 Task: Add a condition where "Tags Contains at least one of the following" "support" in recently solved tickets.
Action: Mouse moved to (117, 366)
Screenshot: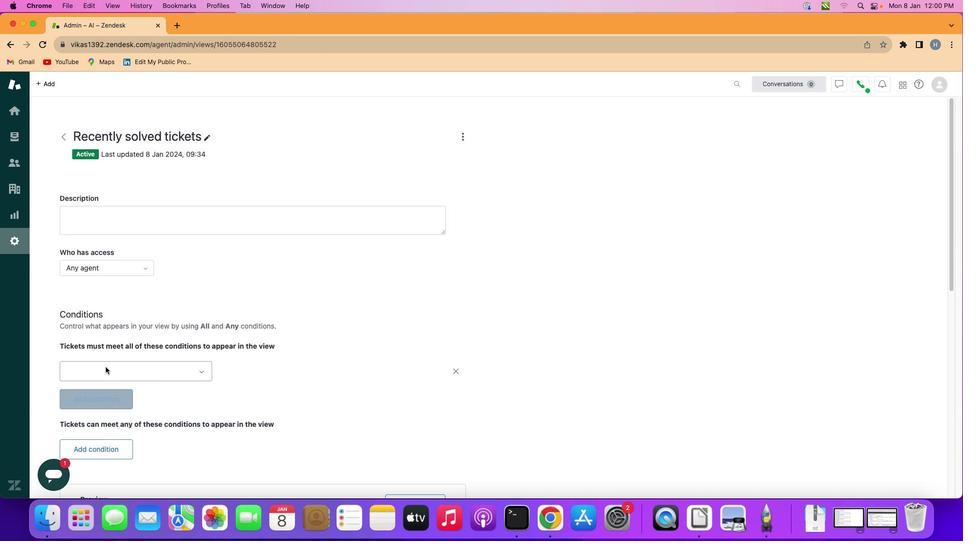 
Action: Mouse pressed left at (117, 366)
Screenshot: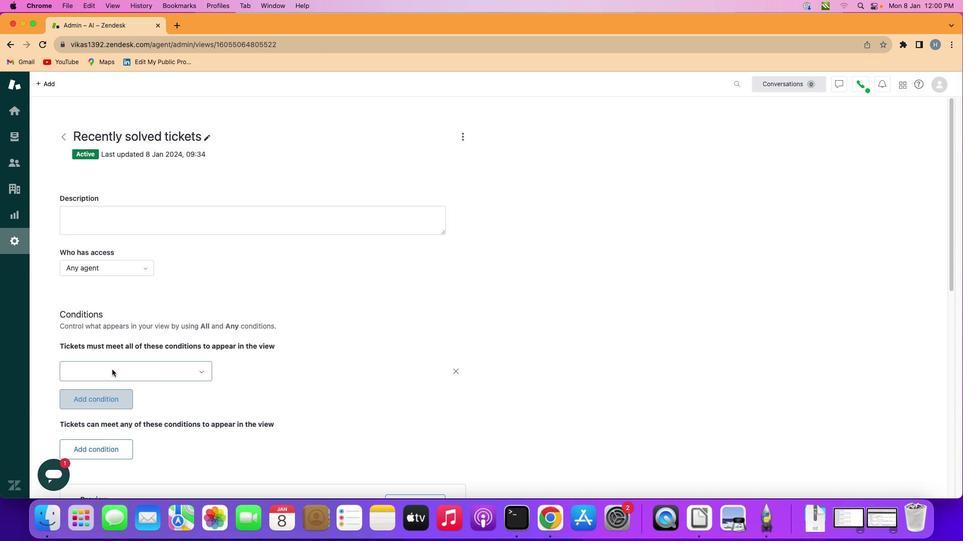 
Action: Mouse moved to (150, 371)
Screenshot: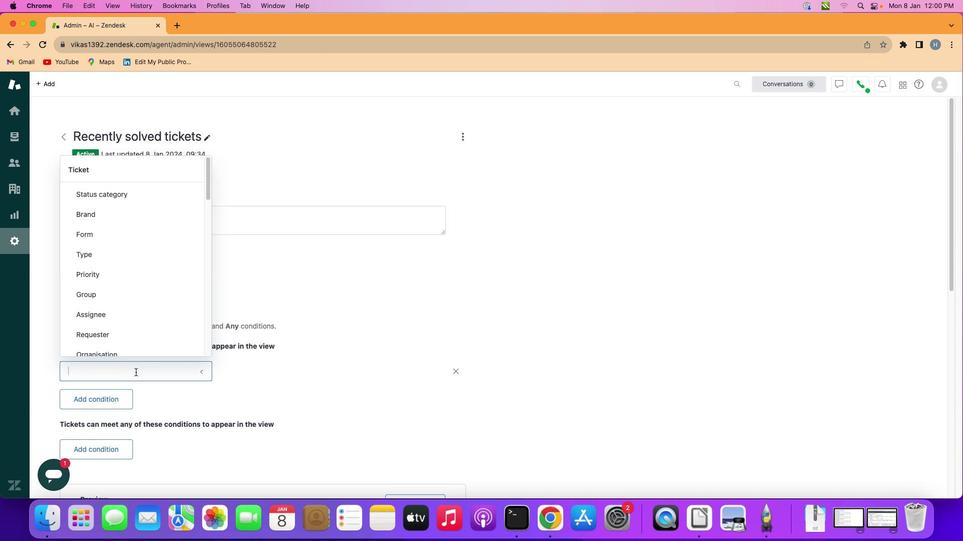 
Action: Mouse pressed left at (150, 371)
Screenshot: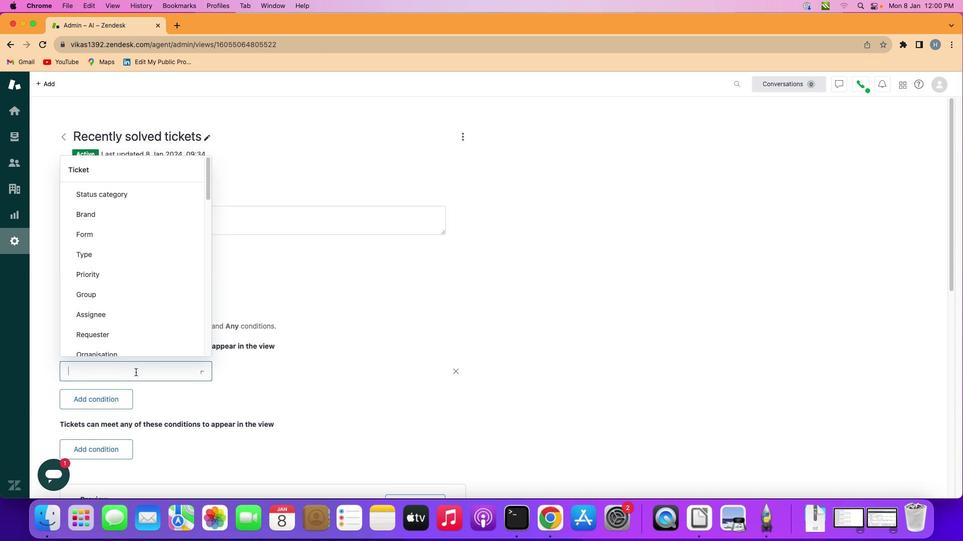 
Action: Mouse moved to (168, 330)
Screenshot: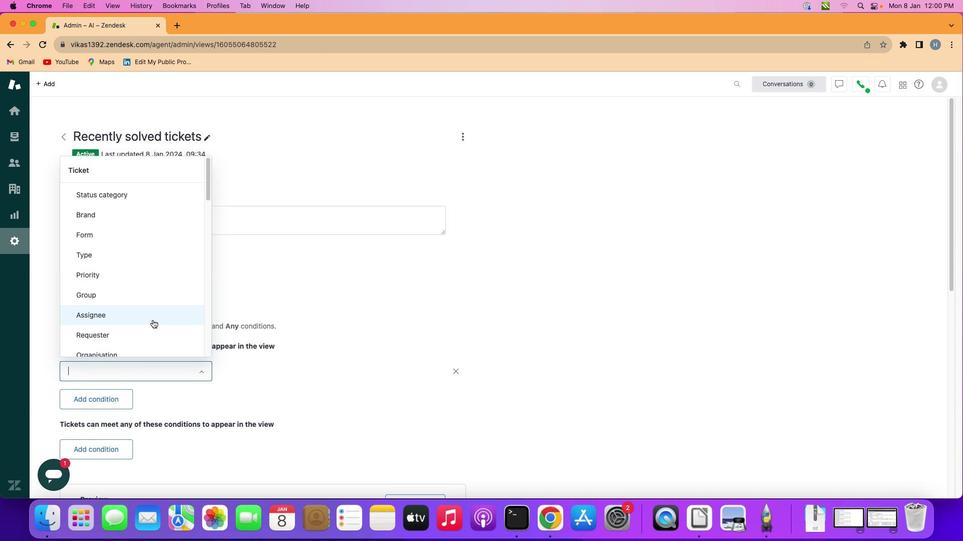 
Action: Mouse scrolled (168, 330) with delta (13, 79)
Screenshot: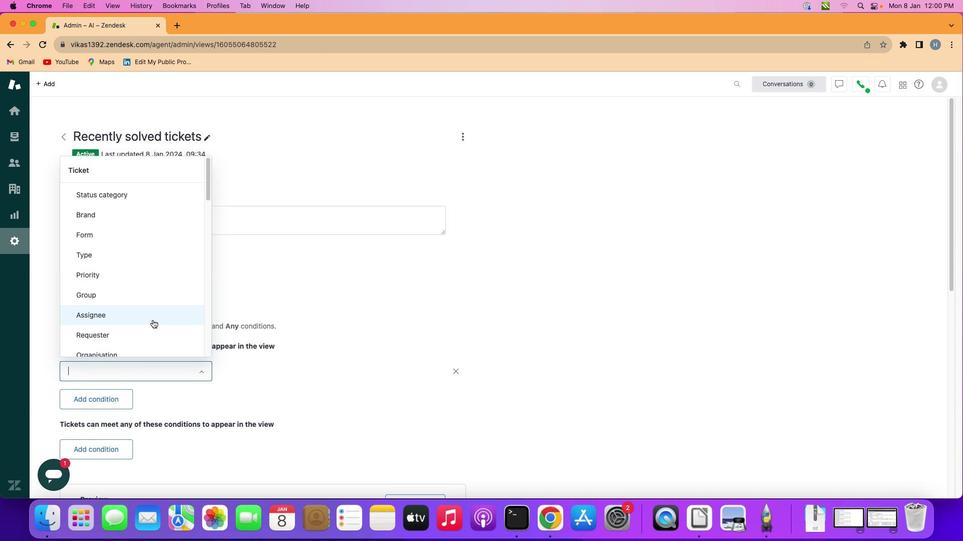 
Action: Mouse scrolled (168, 330) with delta (13, 78)
Screenshot: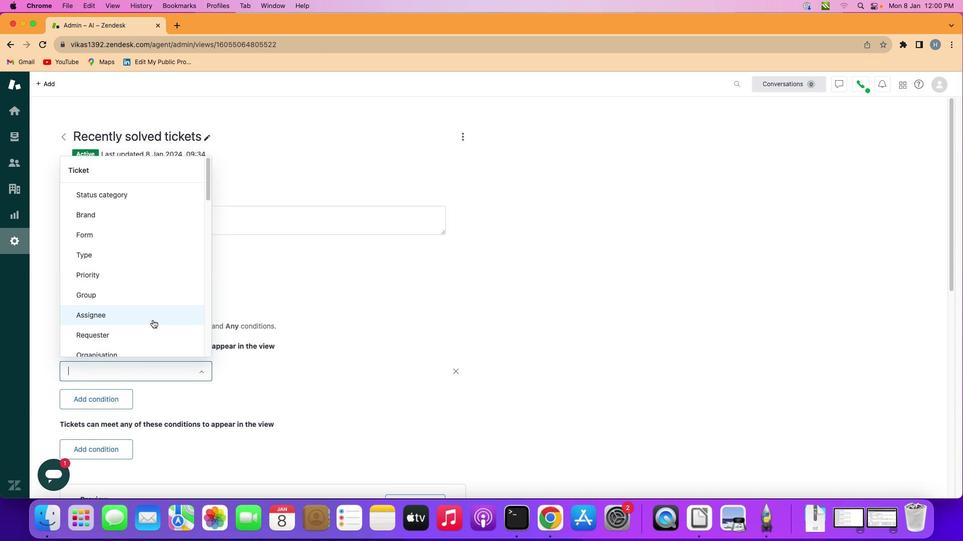 
Action: Mouse scrolled (168, 330) with delta (13, 79)
Screenshot: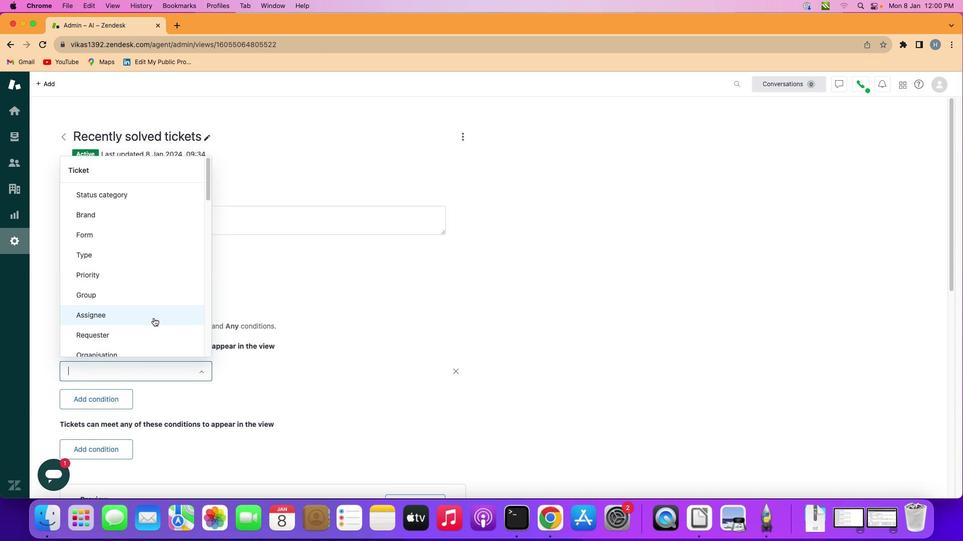 
Action: Mouse scrolled (168, 330) with delta (13, 79)
Screenshot: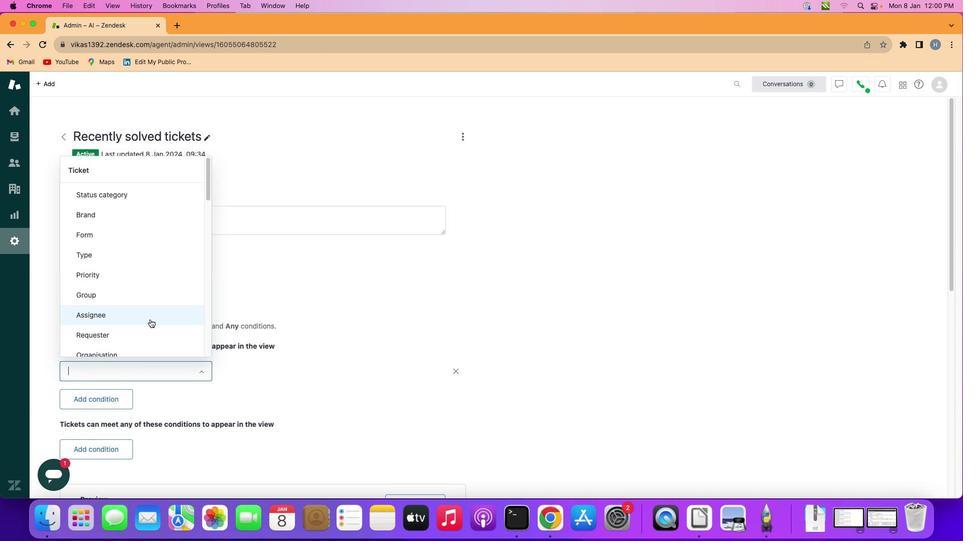 
Action: Mouse moved to (165, 329)
Screenshot: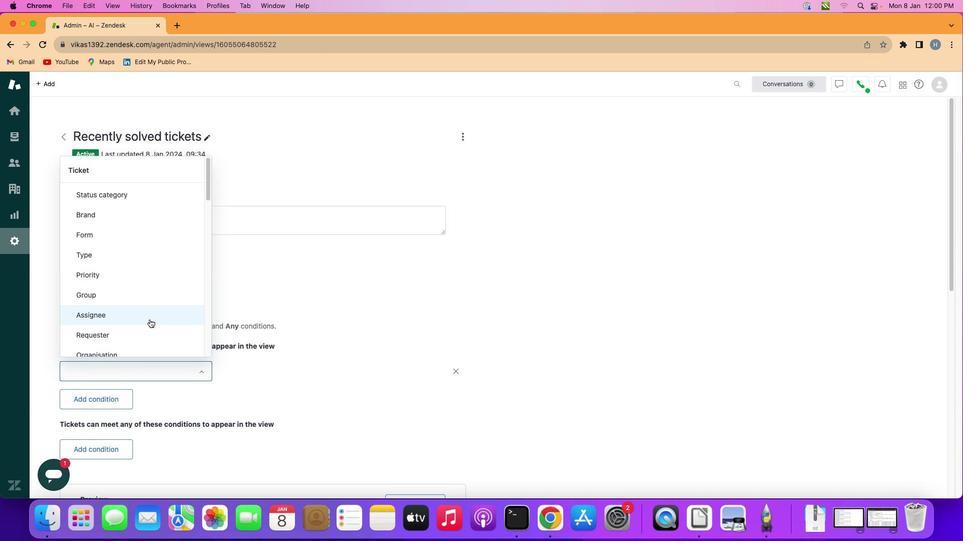 
Action: Mouse scrolled (165, 329) with delta (13, 79)
Screenshot: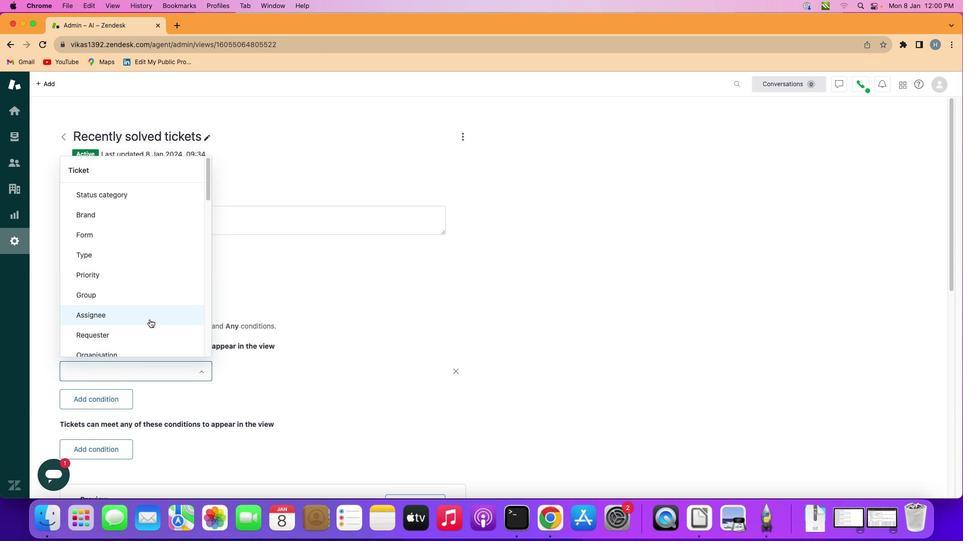 
Action: Mouse scrolled (165, 329) with delta (13, 79)
Screenshot: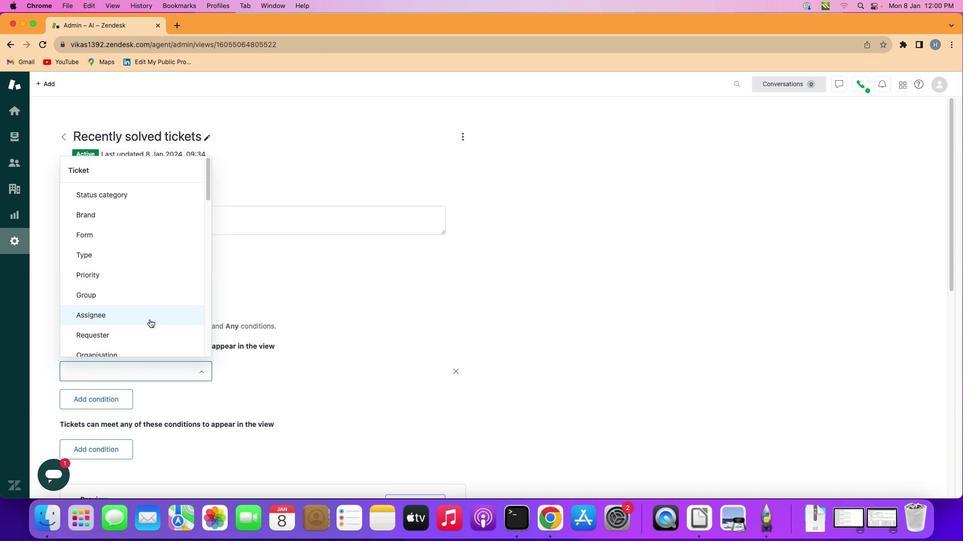 
Action: Mouse scrolled (165, 329) with delta (13, 79)
Screenshot: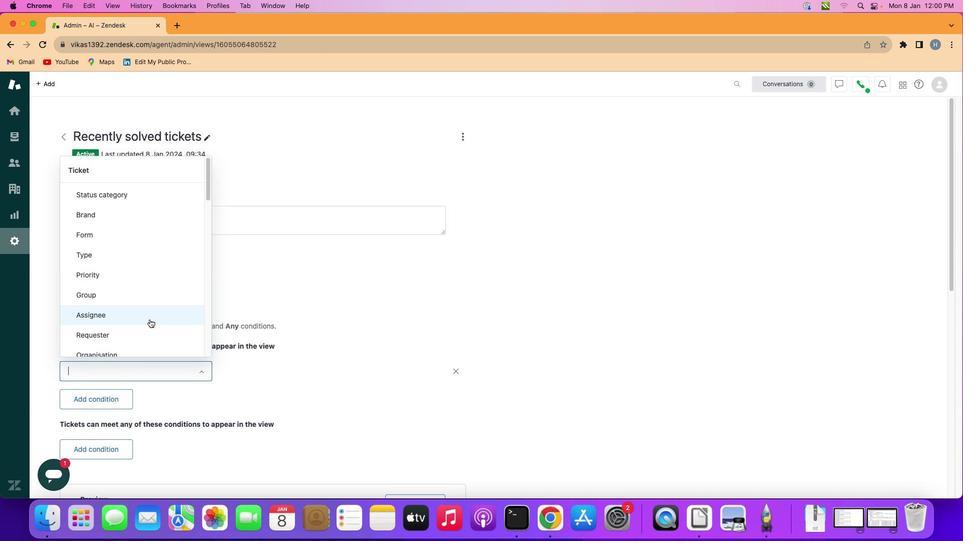 
Action: Mouse scrolled (165, 329) with delta (13, 79)
Screenshot: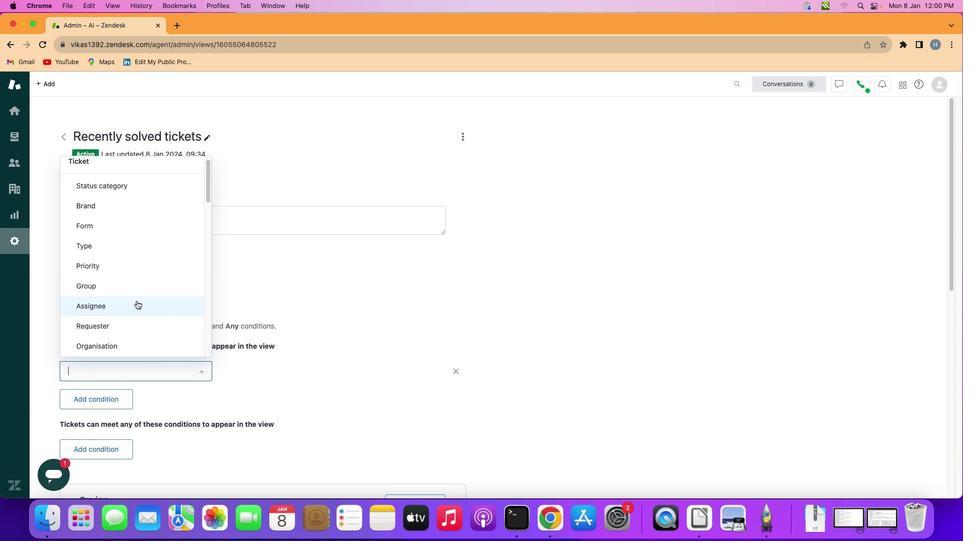 
Action: Mouse scrolled (165, 329) with delta (13, 79)
Screenshot: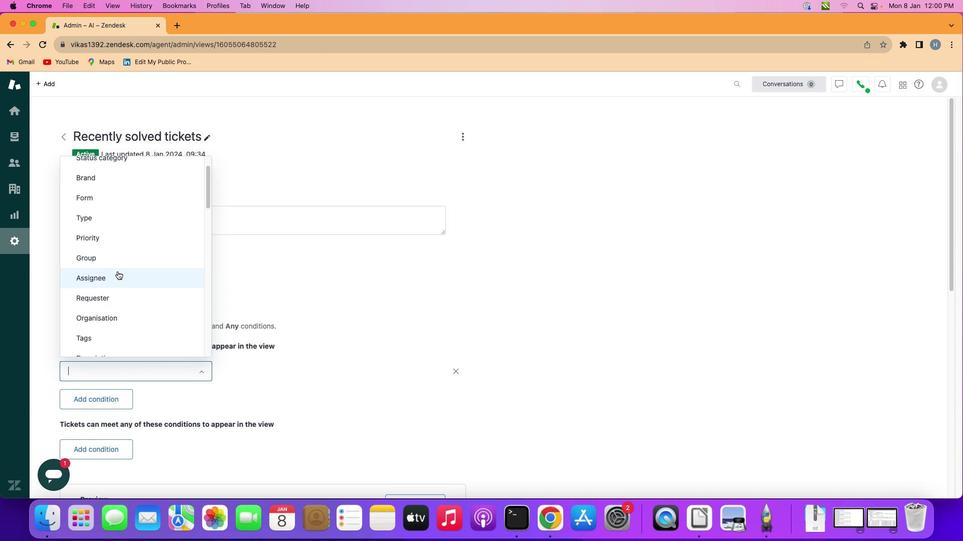 
Action: Mouse moved to (164, 327)
Screenshot: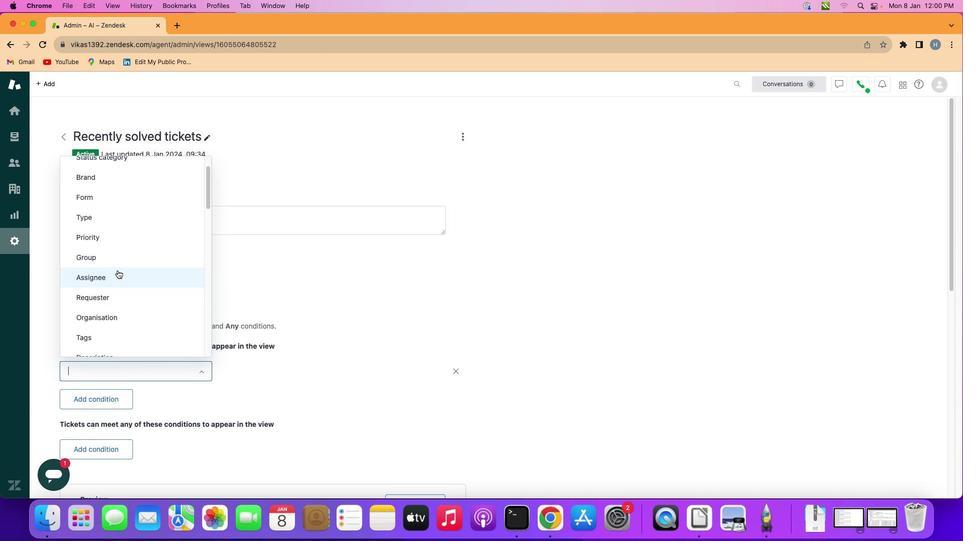 
Action: Mouse scrolled (164, 327) with delta (13, 79)
Screenshot: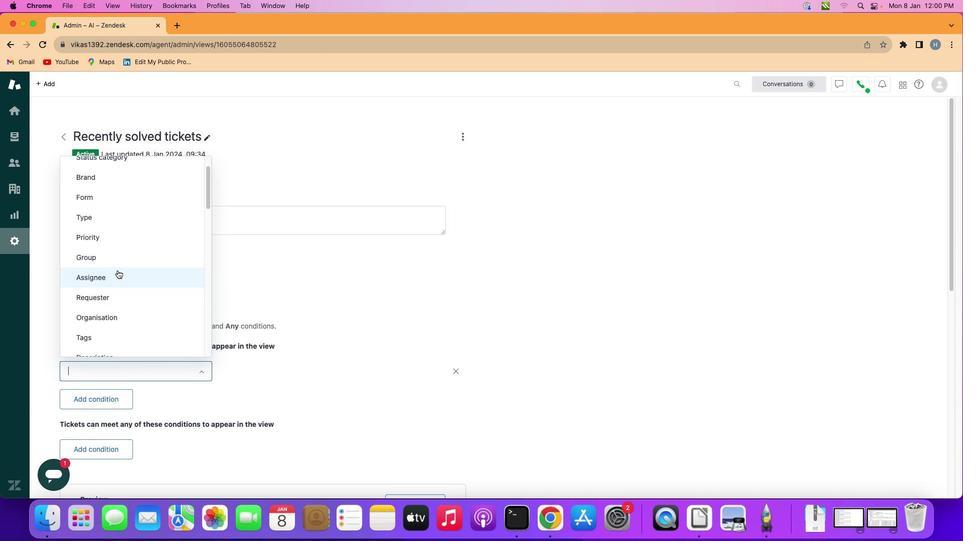 
Action: Mouse moved to (132, 290)
Screenshot: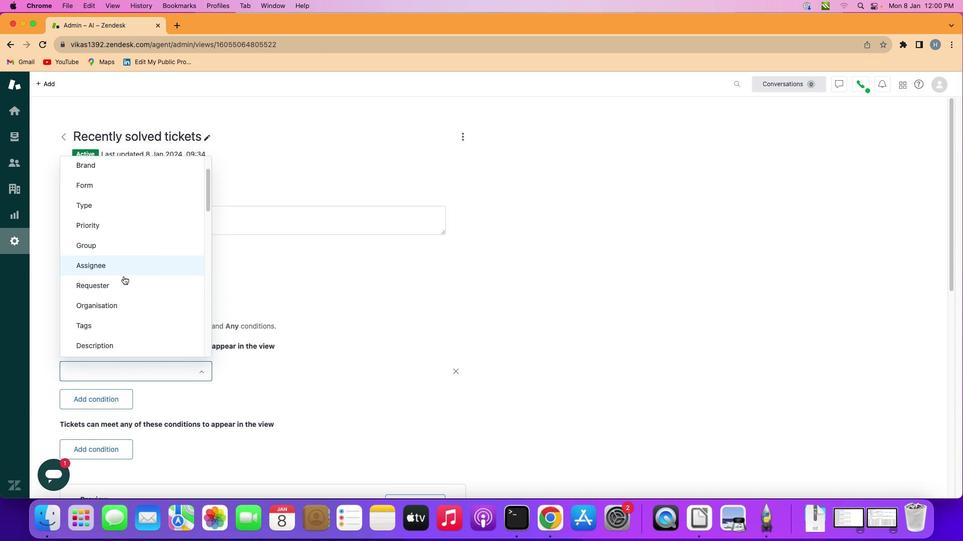 
Action: Mouse scrolled (132, 290) with delta (13, 79)
Screenshot: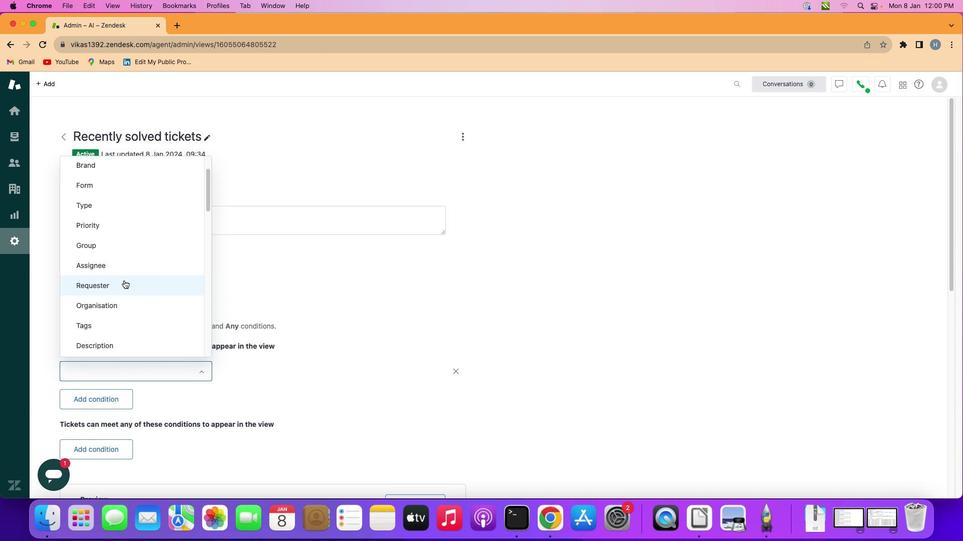 
Action: Mouse moved to (132, 290)
Screenshot: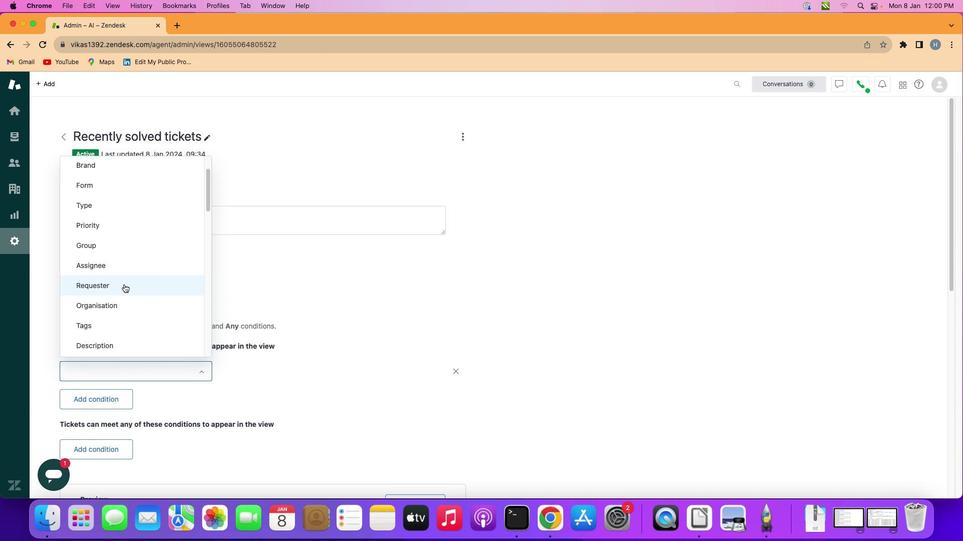 
Action: Mouse scrolled (132, 290) with delta (13, 79)
Screenshot: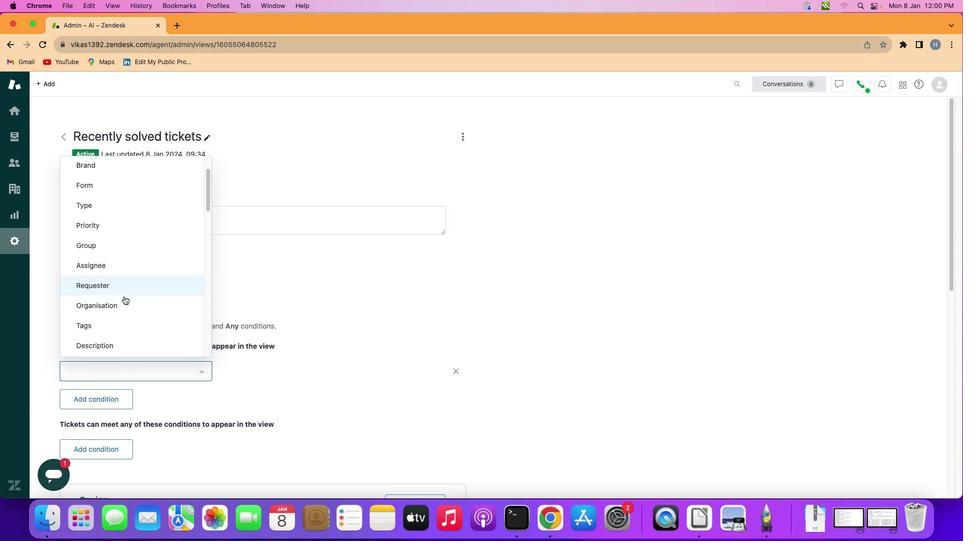 
Action: Mouse moved to (134, 329)
Screenshot: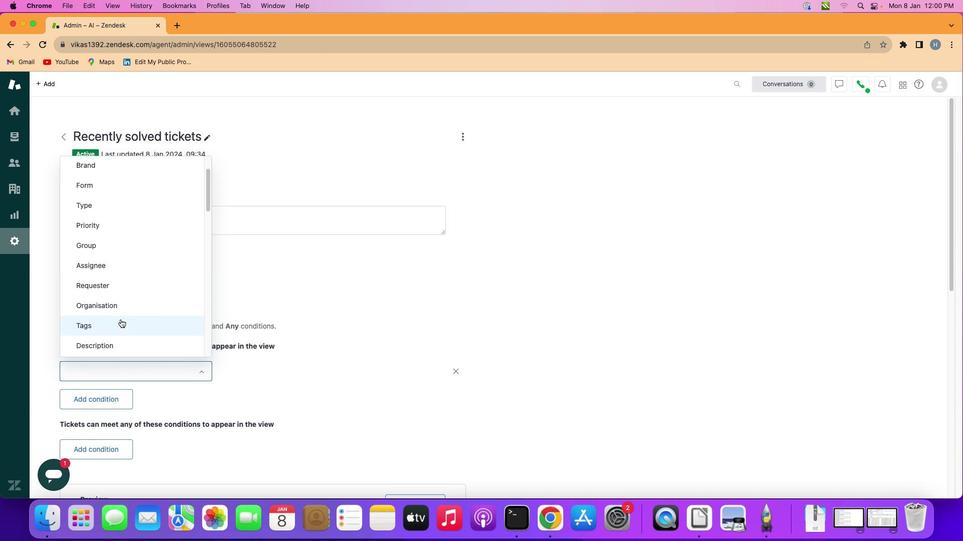 
Action: Mouse pressed left at (134, 329)
Screenshot: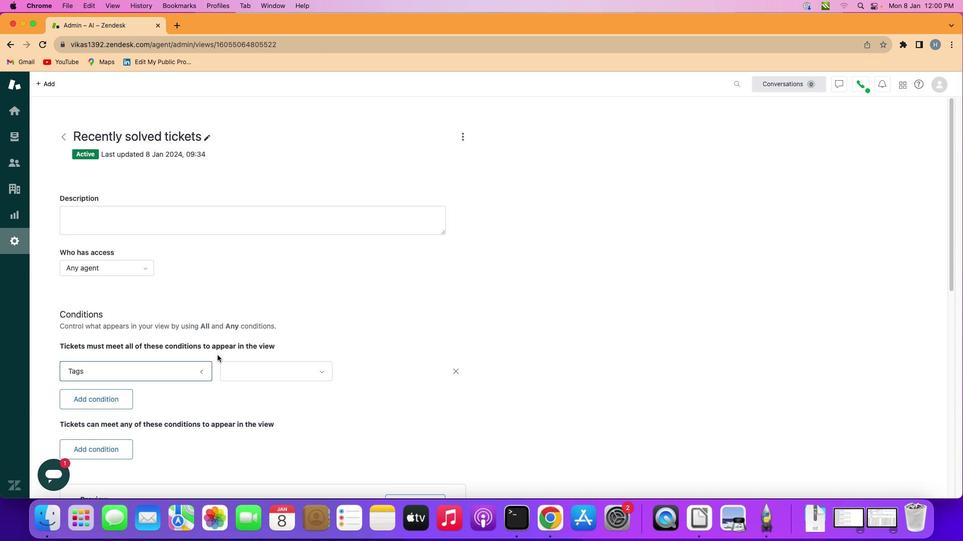
Action: Mouse moved to (293, 372)
Screenshot: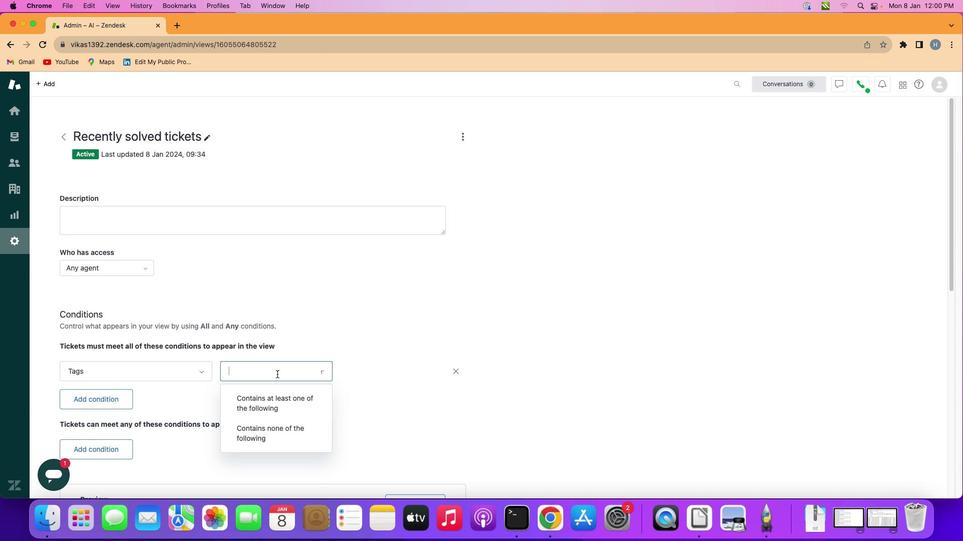 
Action: Mouse pressed left at (293, 372)
Screenshot: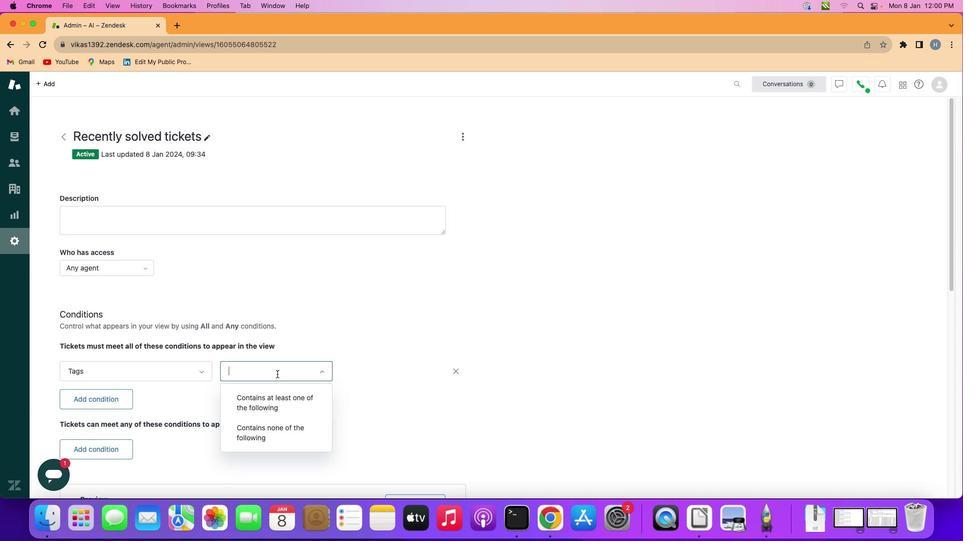 
Action: Mouse moved to (284, 392)
Screenshot: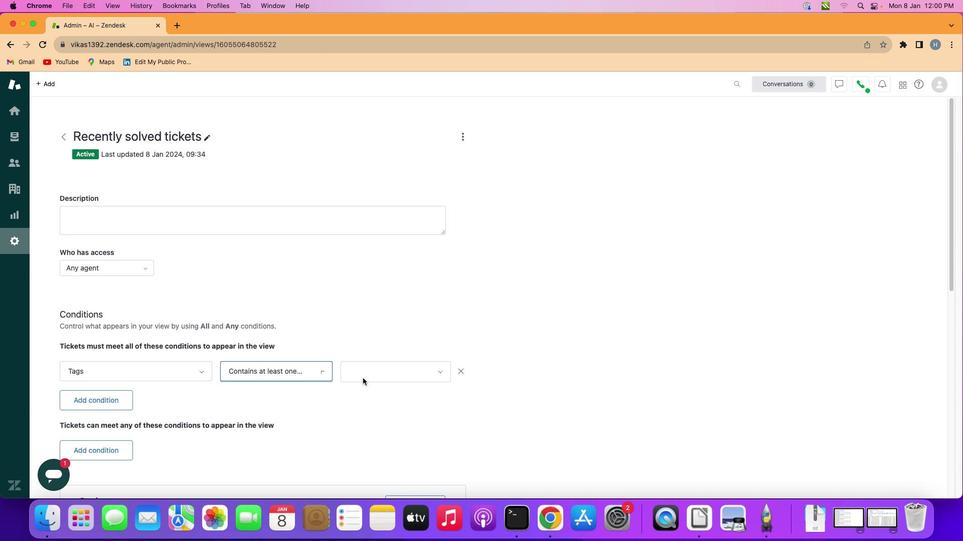 
Action: Mouse pressed left at (284, 392)
Screenshot: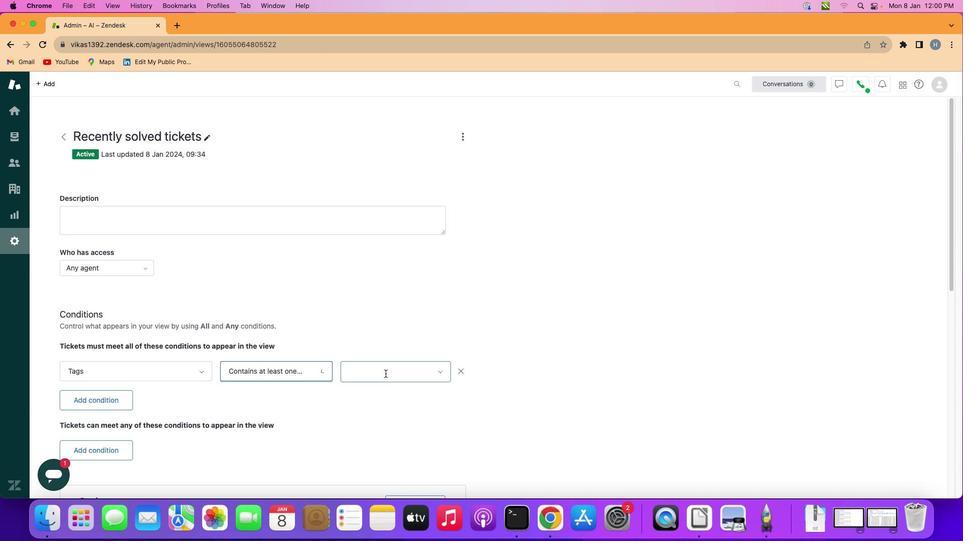 
Action: Mouse moved to (414, 369)
Screenshot: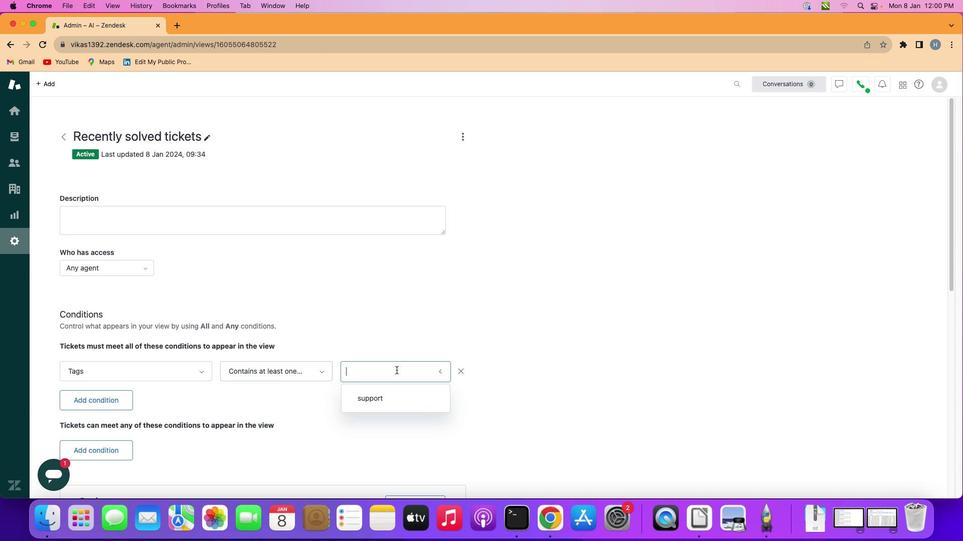 
Action: Mouse pressed left at (414, 369)
Screenshot: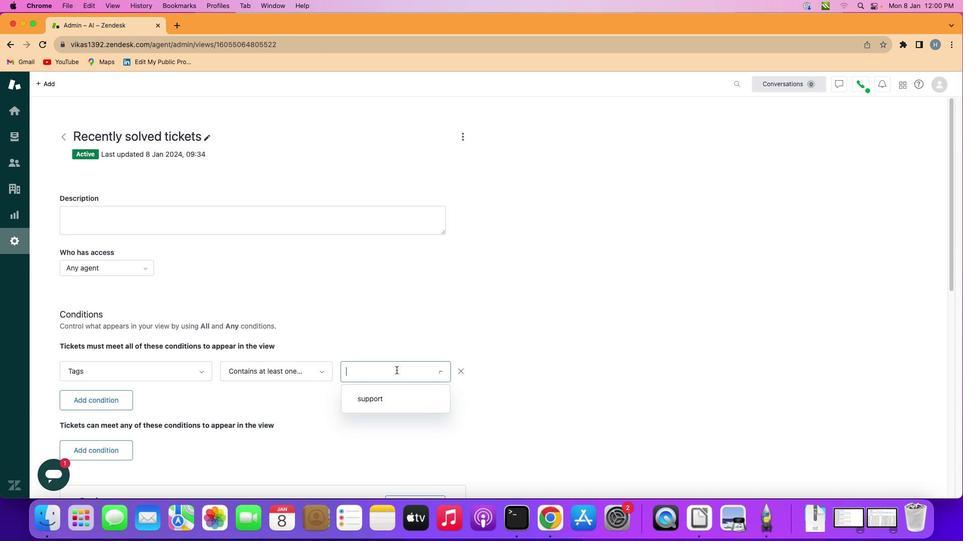 
Action: Mouse moved to (401, 389)
Screenshot: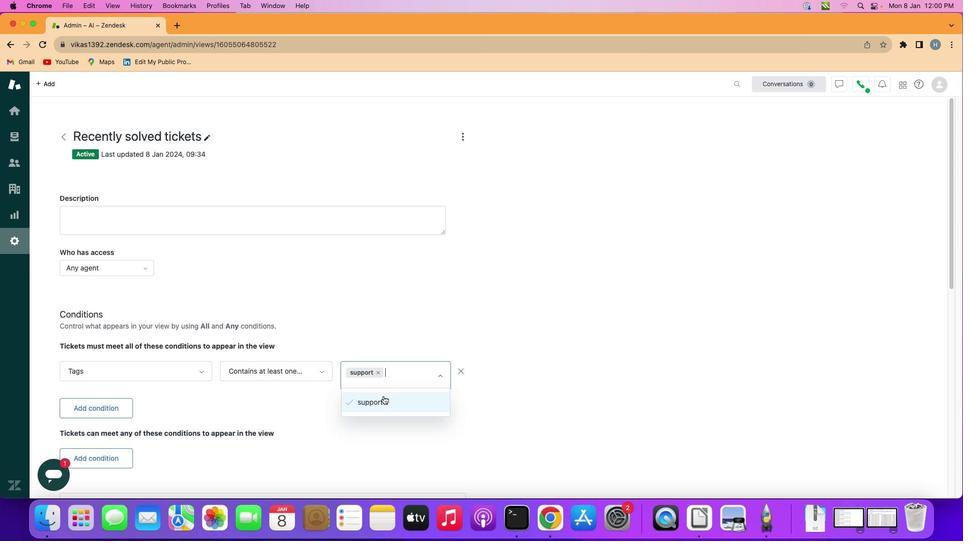 
Action: Mouse pressed left at (401, 389)
Screenshot: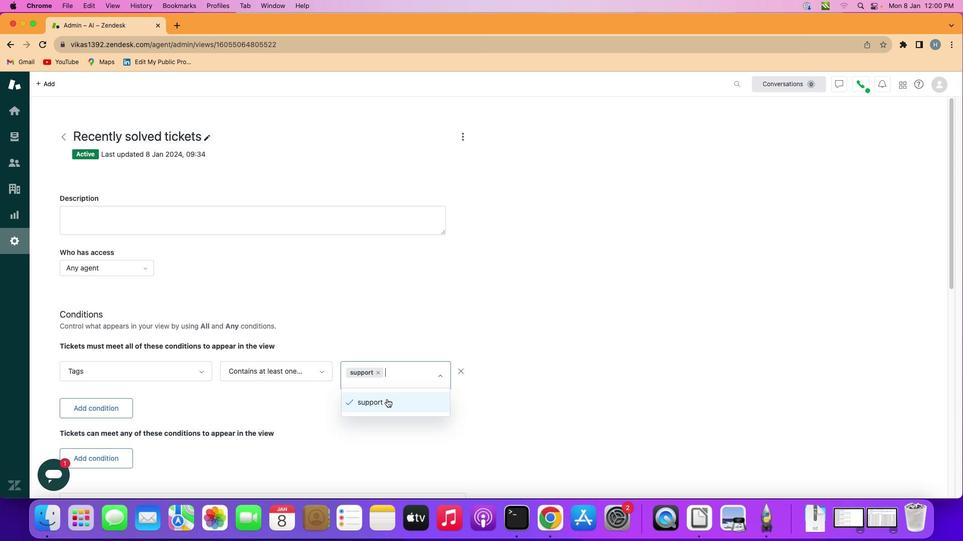 
Action: Mouse moved to (489, 392)
Screenshot: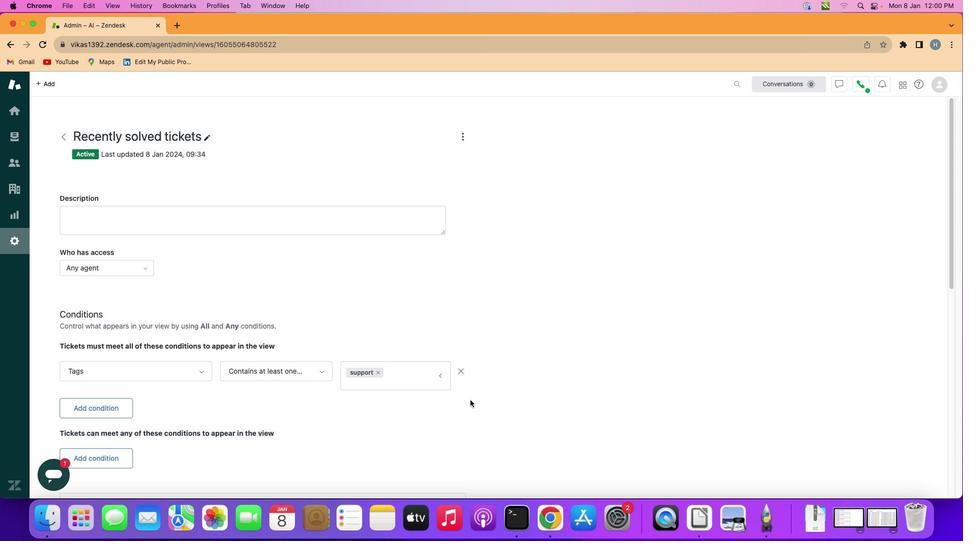
Action: Mouse pressed left at (489, 392)
Screenshot: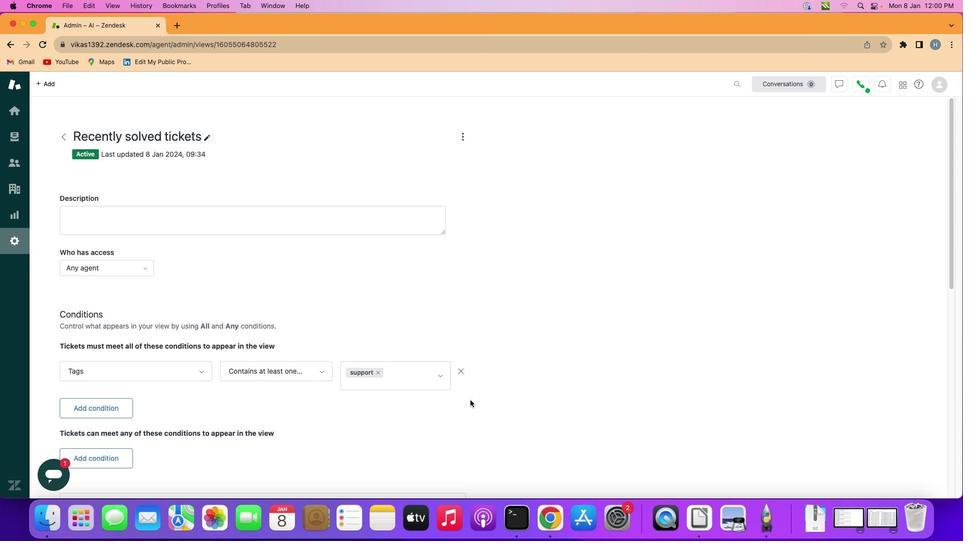 
Action: Mouse moved to (489, 392)
Screenshot: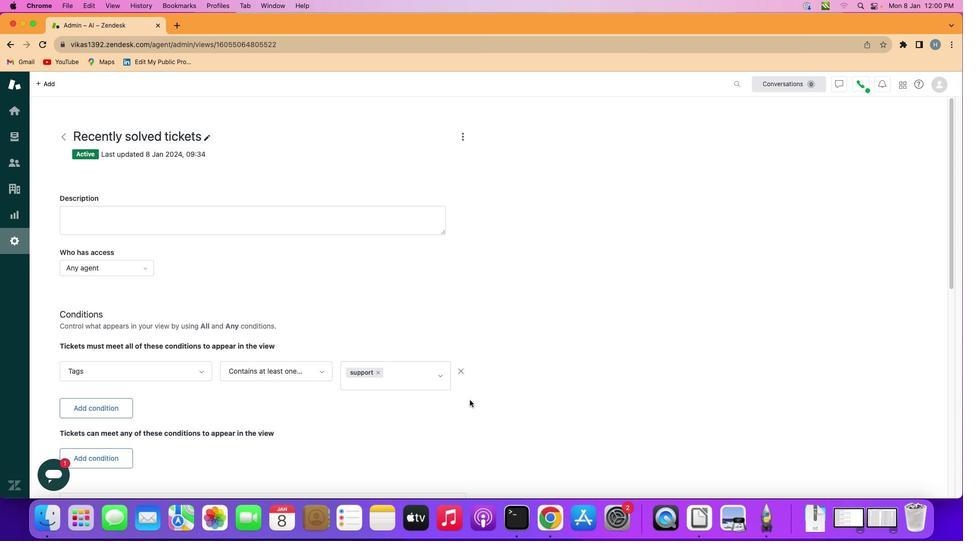 
